 Task: Add item "prioritize" to checklist "Backlog"
Action: Mouse moved to (1191, 101)
Screenshot: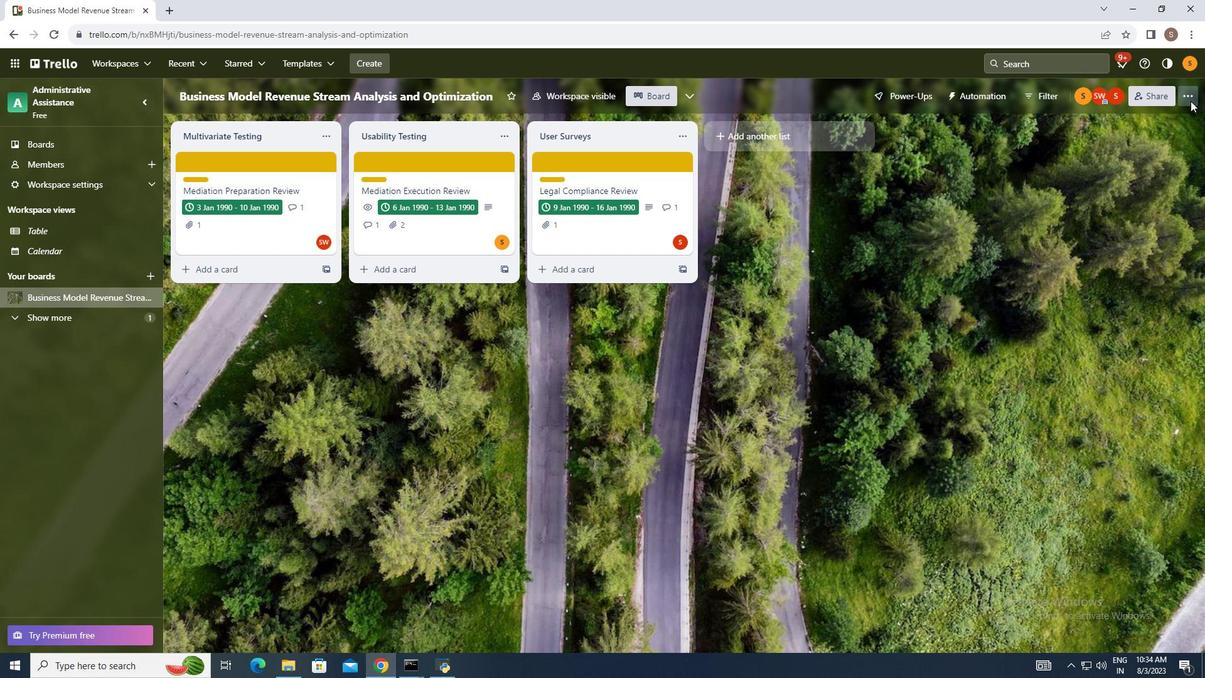 
Action: Mouse pressed left at (1191, 101)
Screenshot: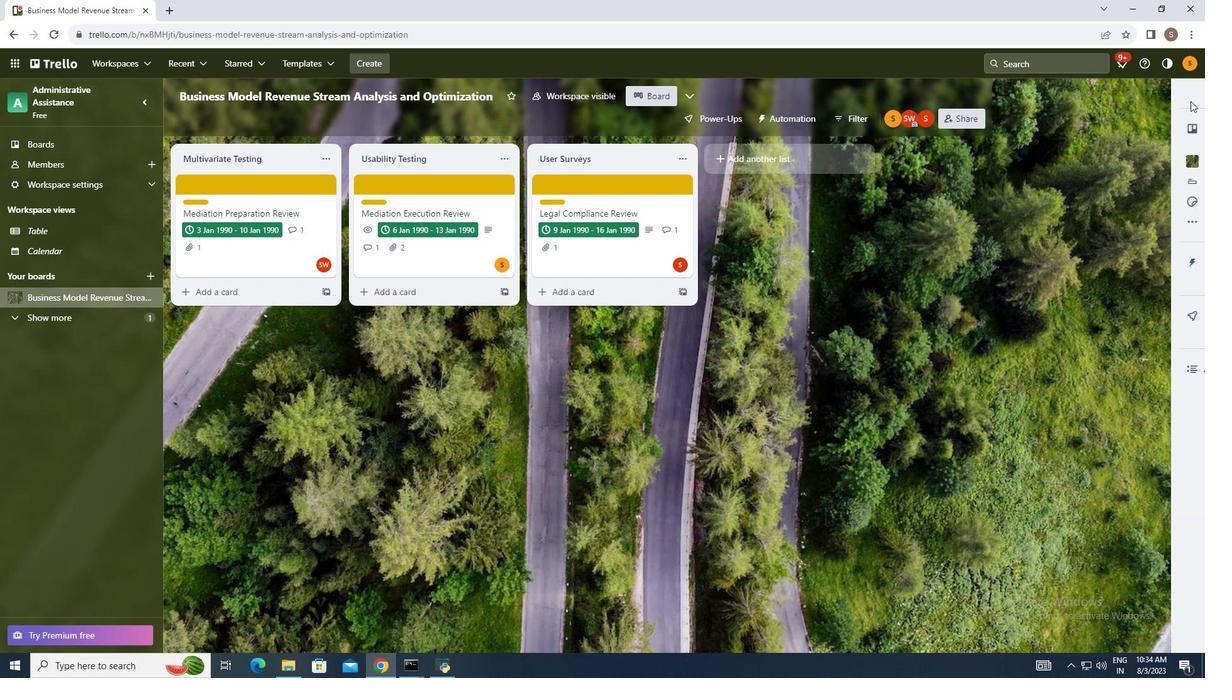 
Action: Mouse moved to (1077, 270)
Screenshot: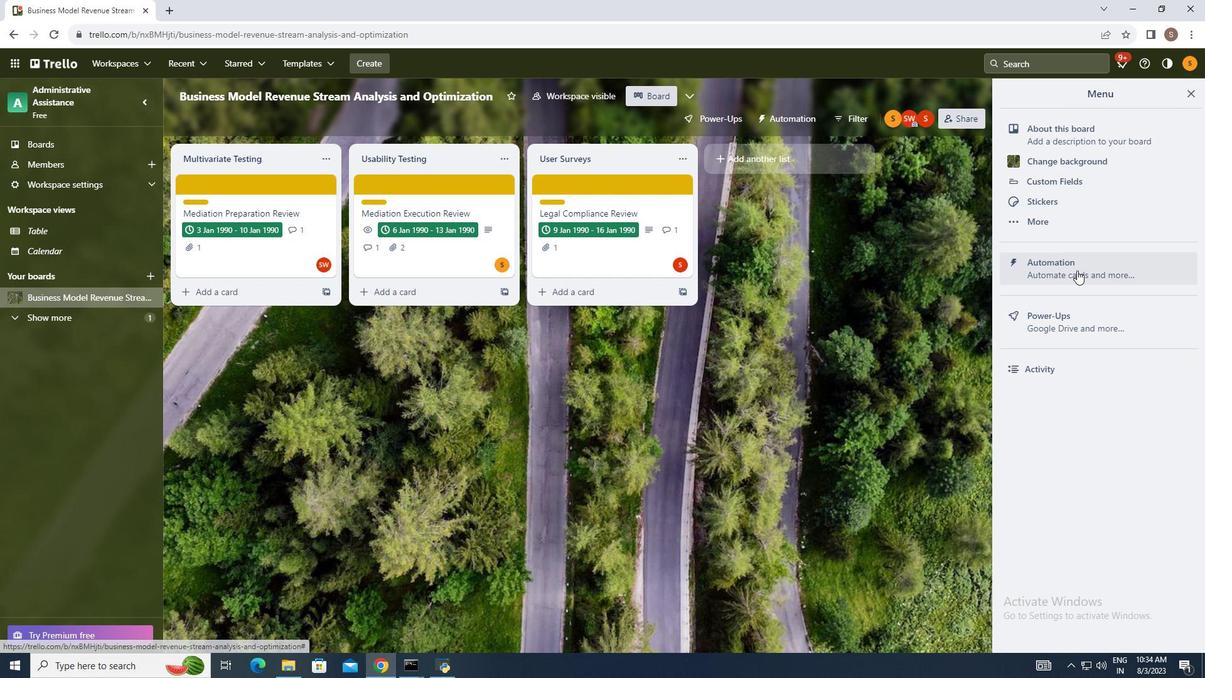 
Action: Mouse pressed left at (1077, 270)
Screenshot: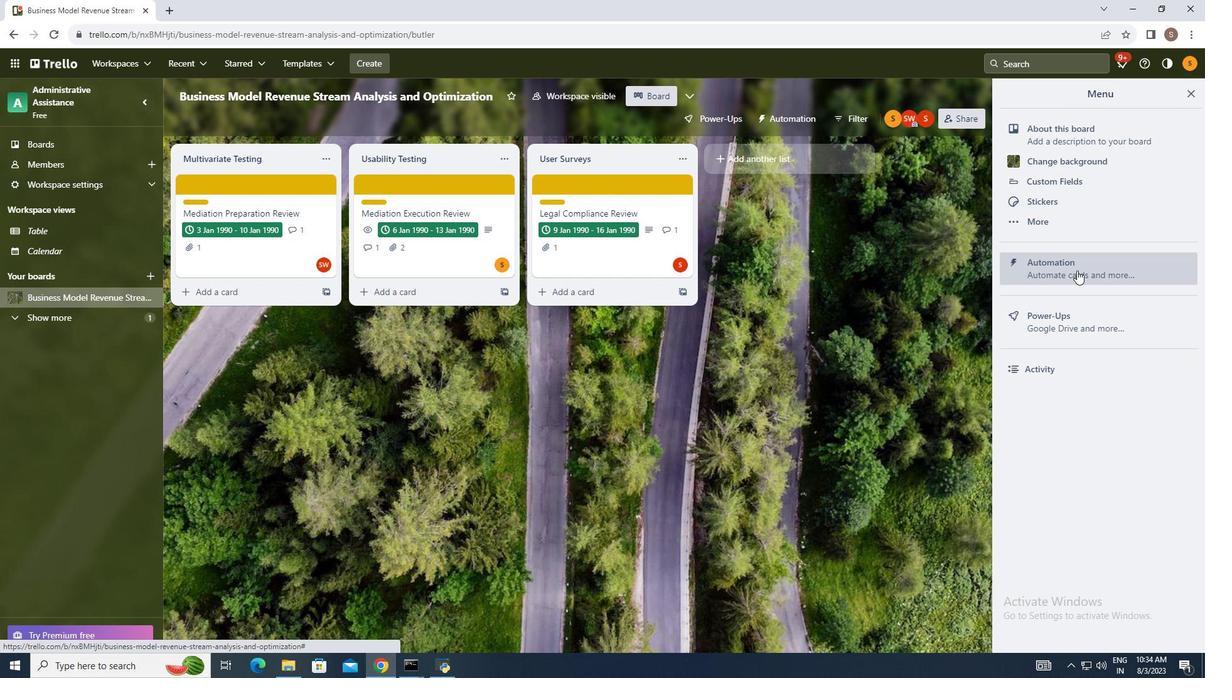 
Action: Mouse moved to (217, 325)
Screenshot: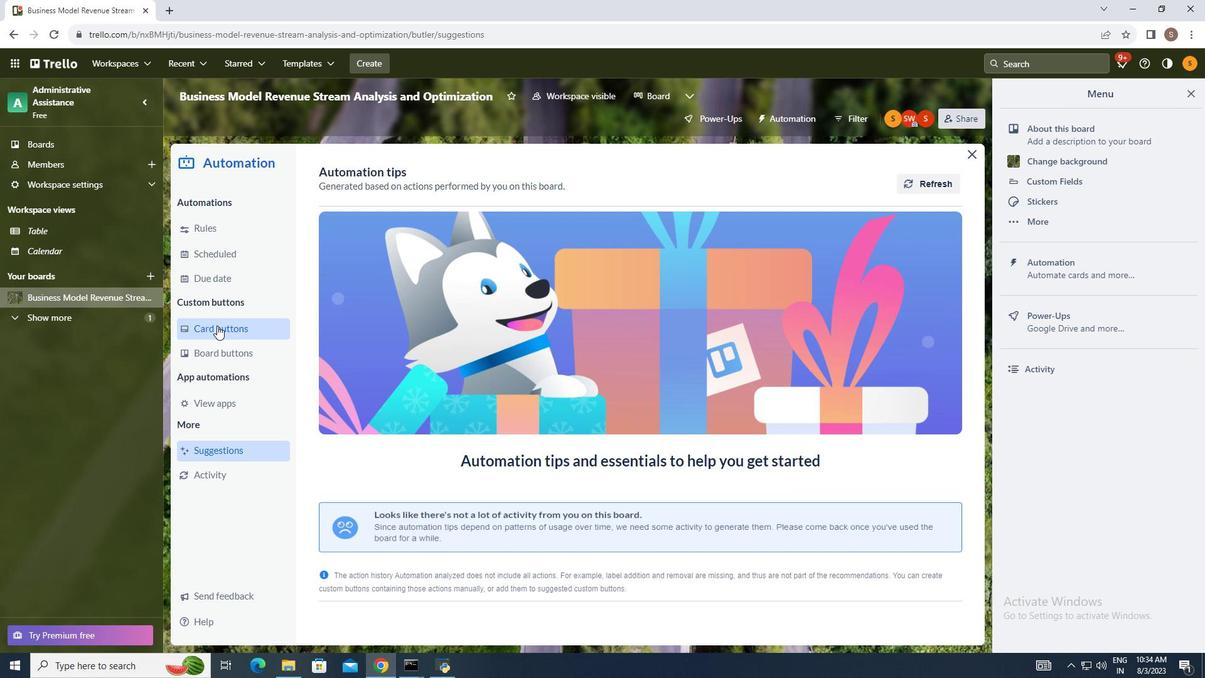 
Action: Mouse pressed left at (217, 325)
Screenshot: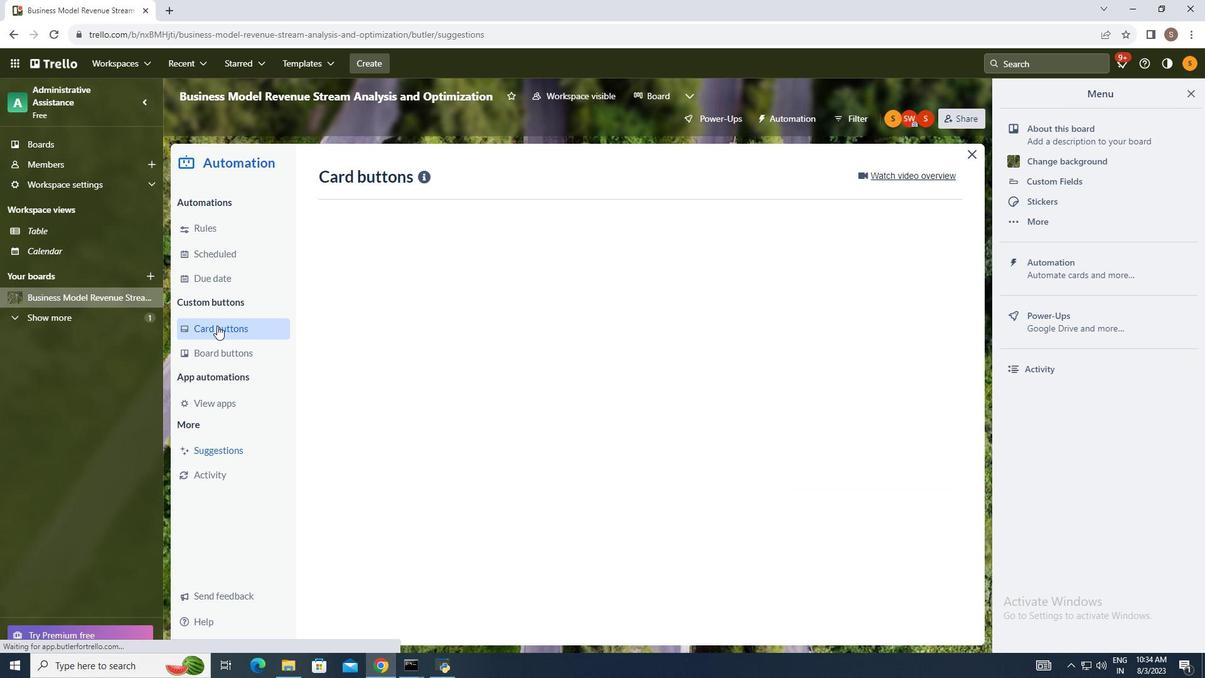 
Action: Mouse moved to (909, 175)
Screenshot: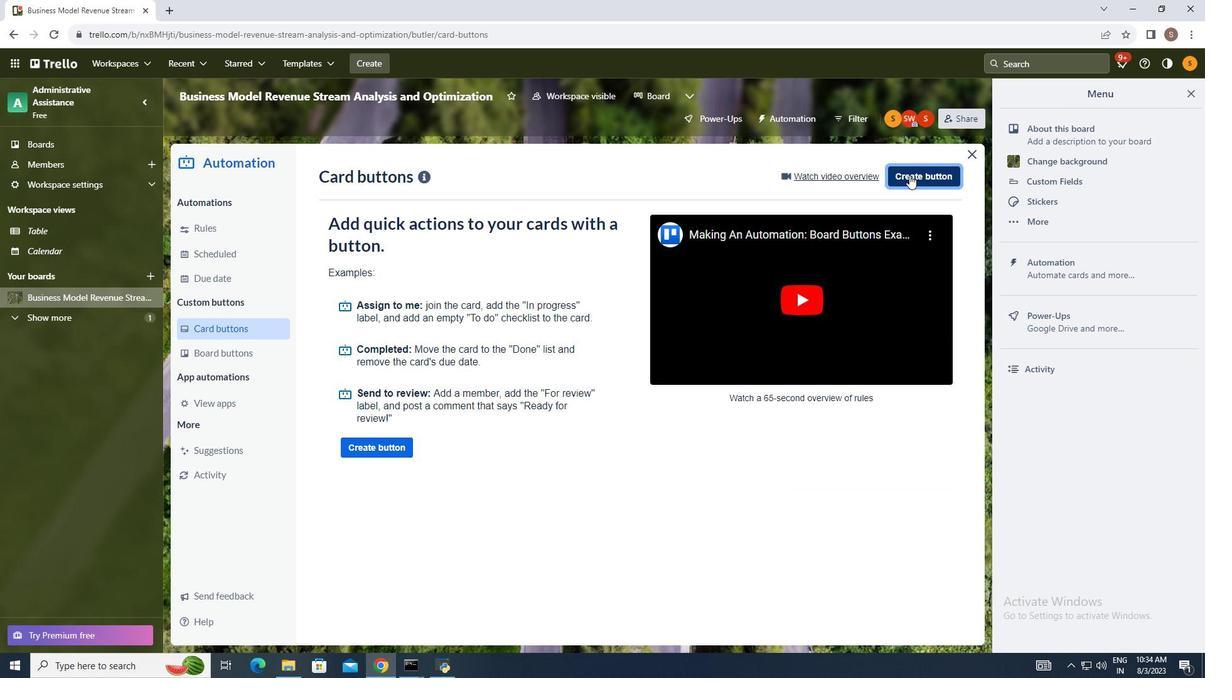 
Action: Mouse pressed left at (909, 175)
Screenshot: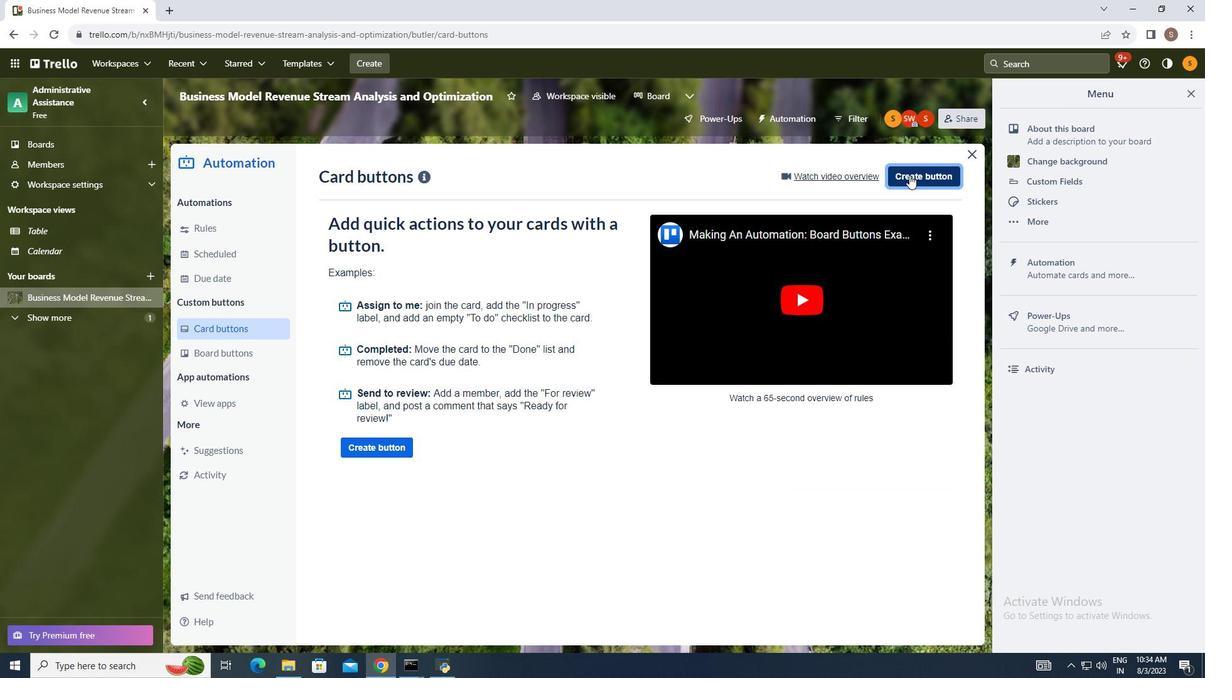 
Action: Mouse moved to (577, 356)
Screenshot: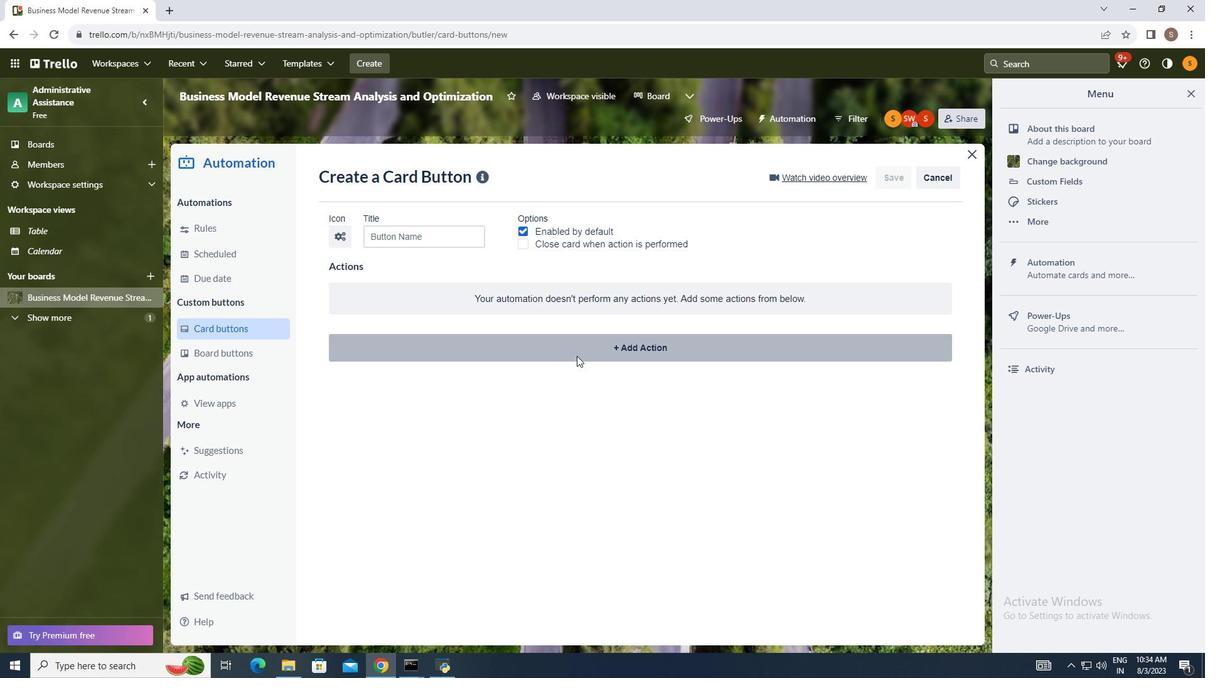 
Action: Mouse pressed left at (577, 356)
Screenshot: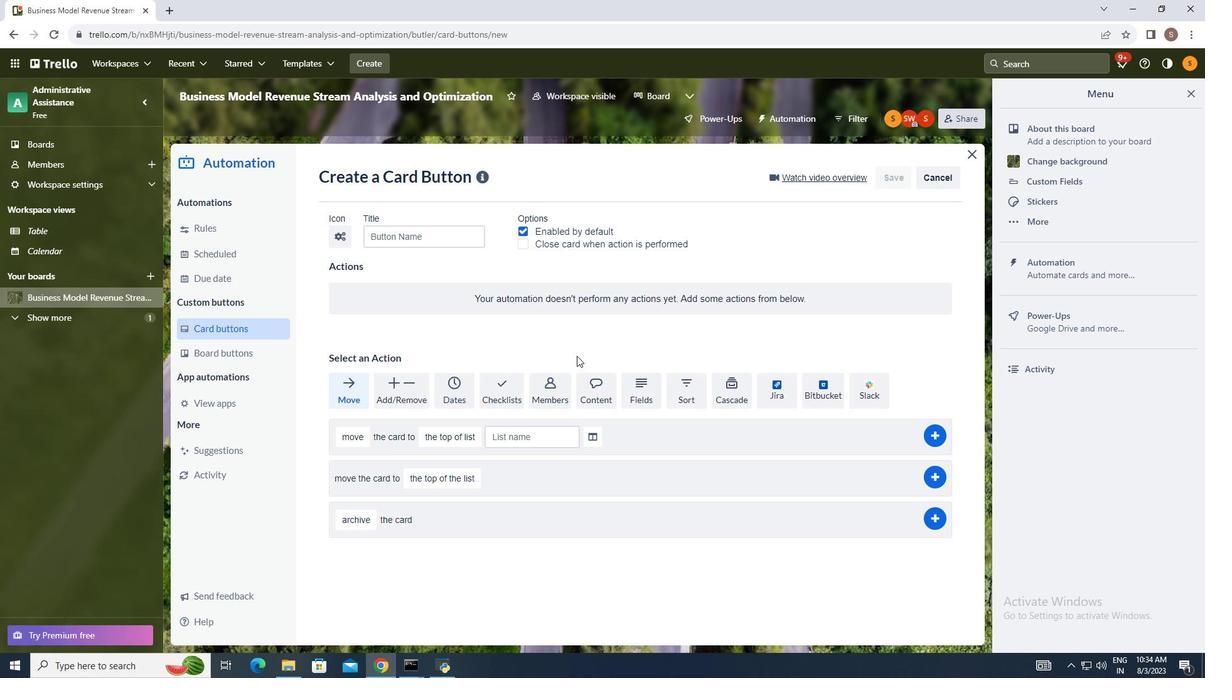 
Action: Mouse moved to (506, 393)
Screenshot: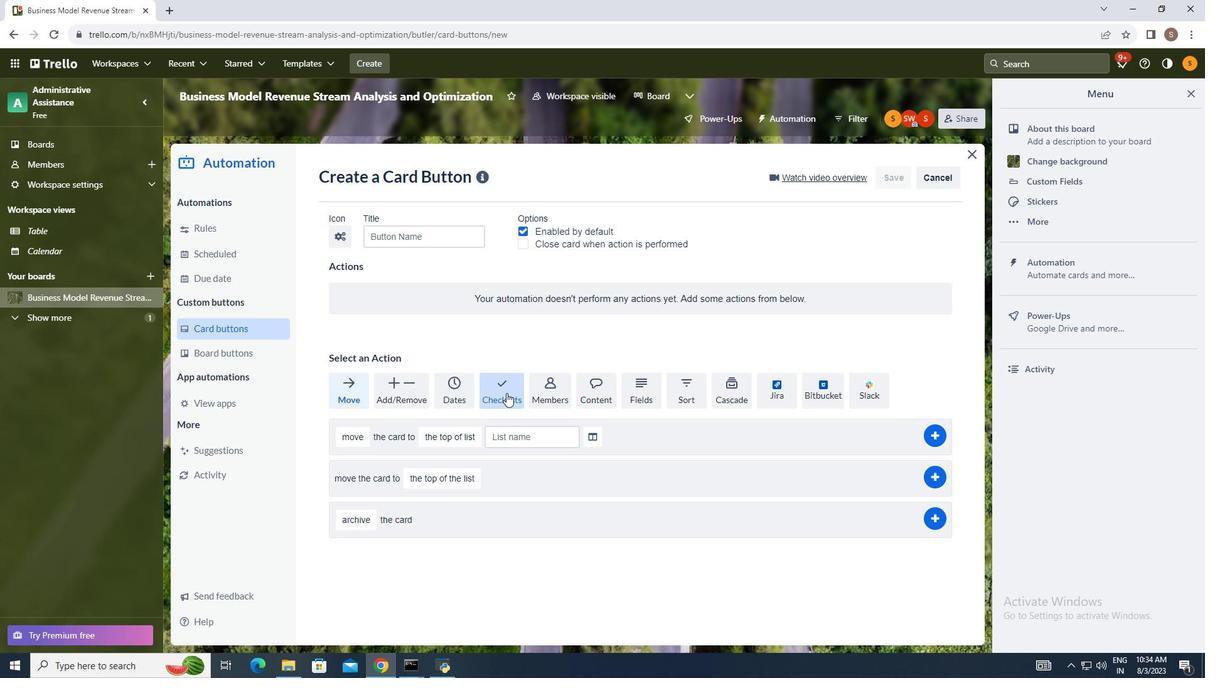 
Action: Mouse pressed left at (506, 393)
Screenshot: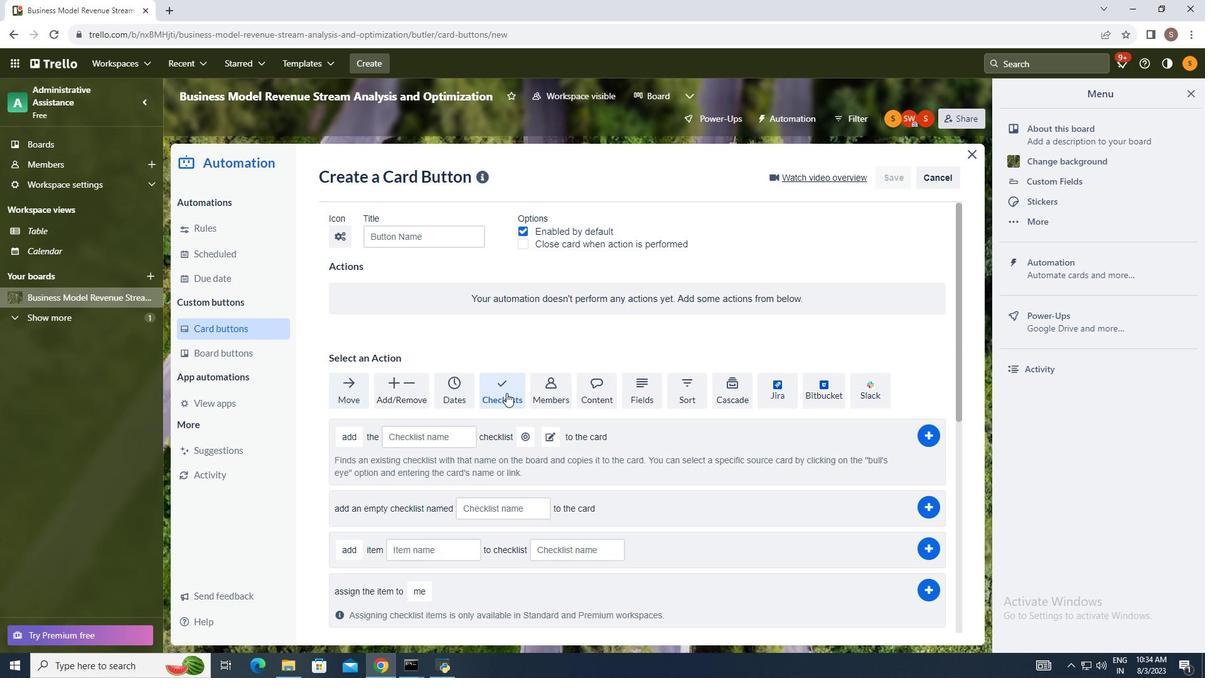 
Action: Mouse moved to (365, 502)
Screenshot: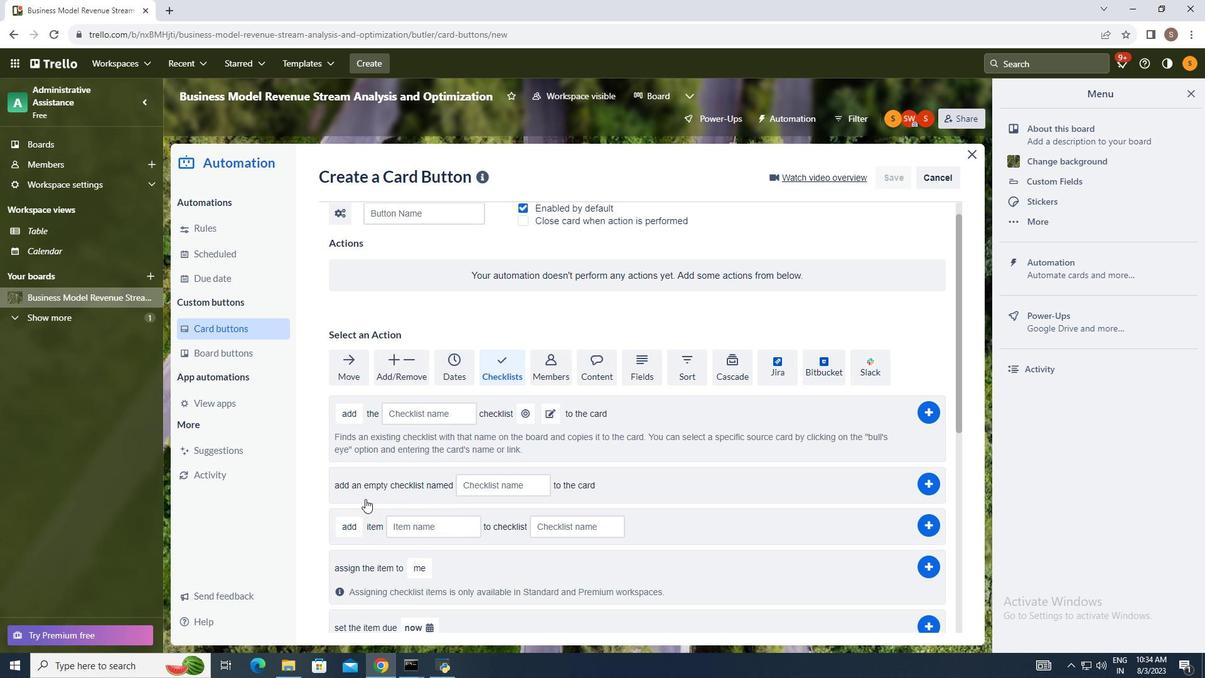 
Action: Mouse scrolled (365, 502) with delta (0, 0)
Screenshot: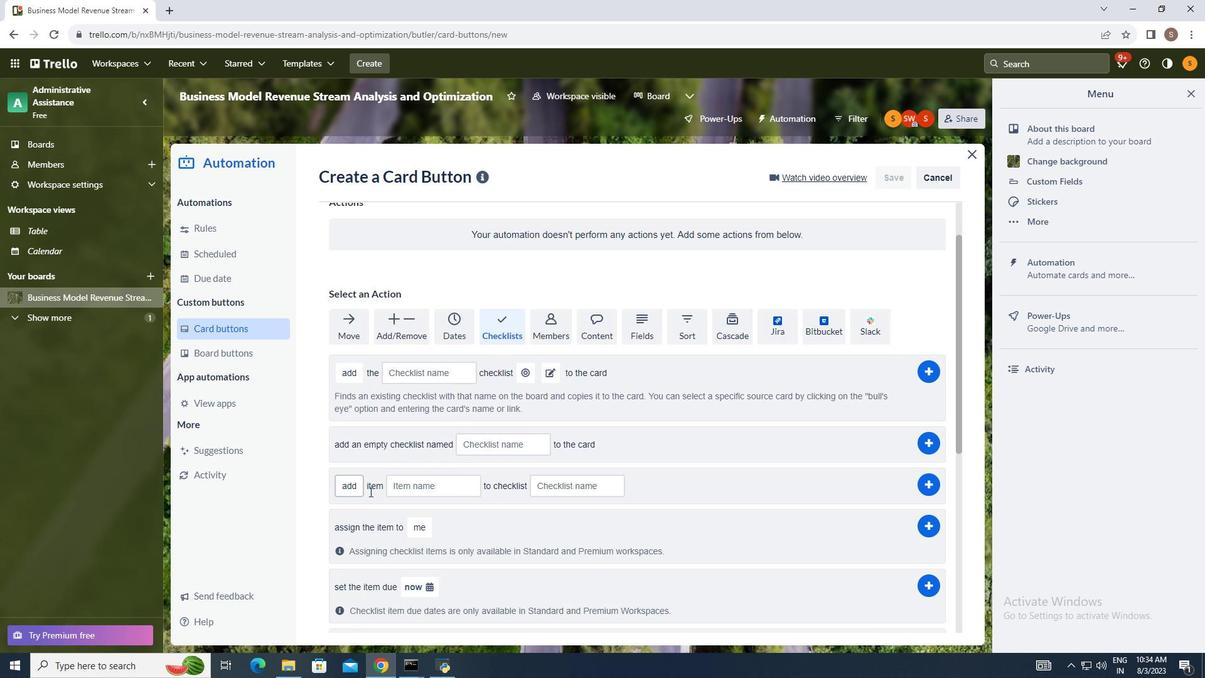 
Action: Mouse scrolled (365, 503) with delta (0, 0)
Screenshot: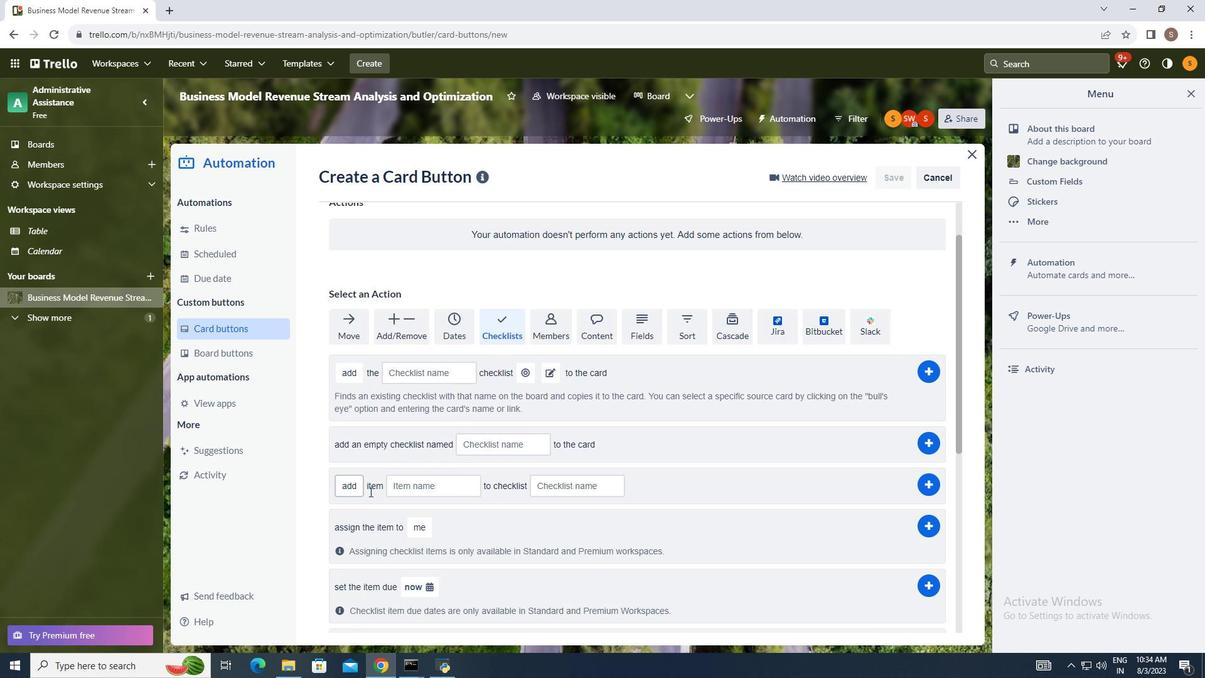 
Action: Mouse moved to (364, 504)
Screenshot: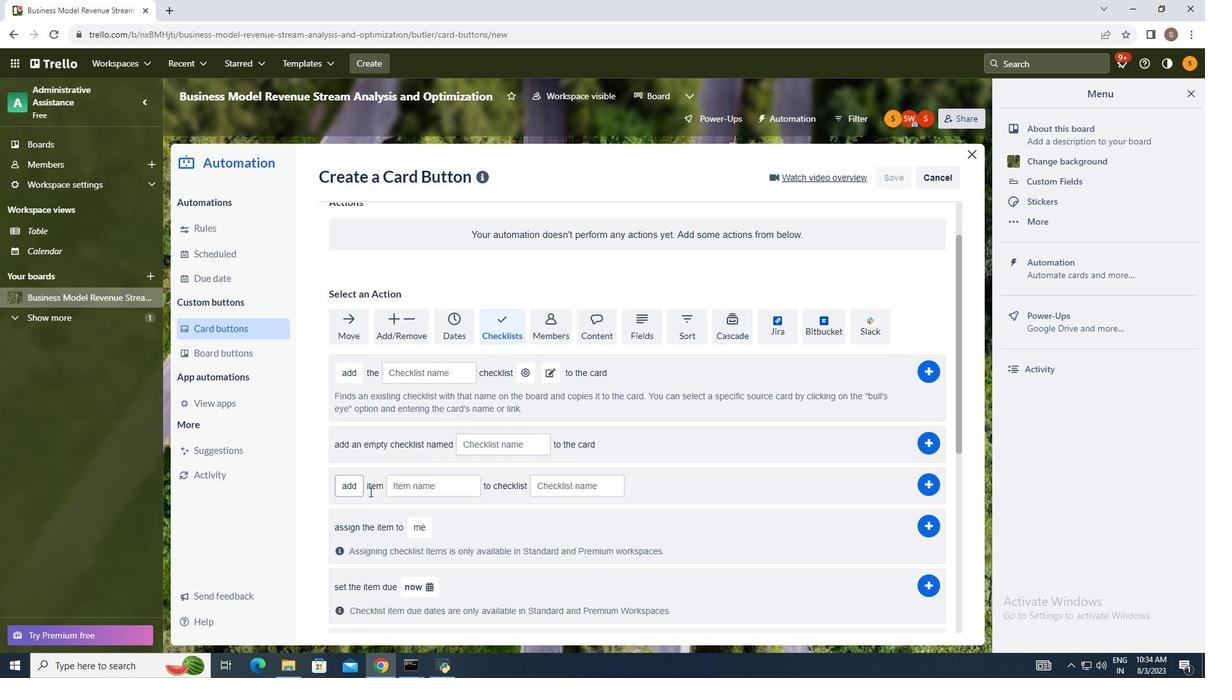 
Action: Mouse scrolled (364, 503) with delta (0, 0)
Screenshot: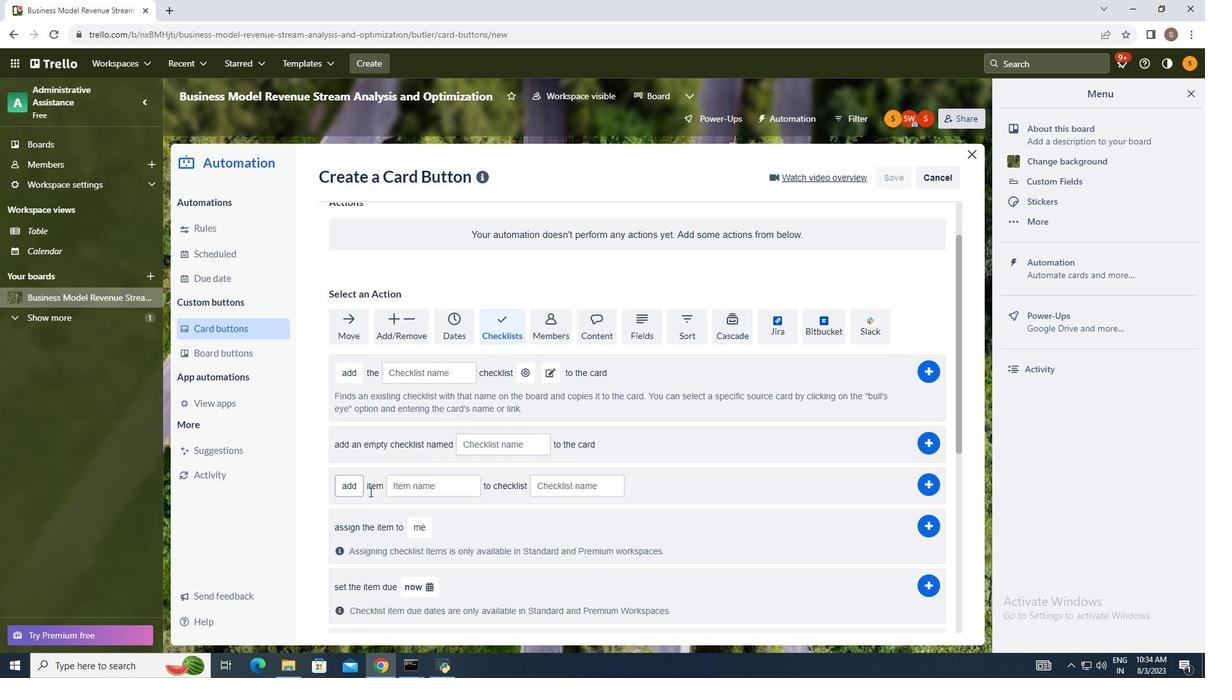 
Action: Mouse moved to (363, 502)
Screenshot: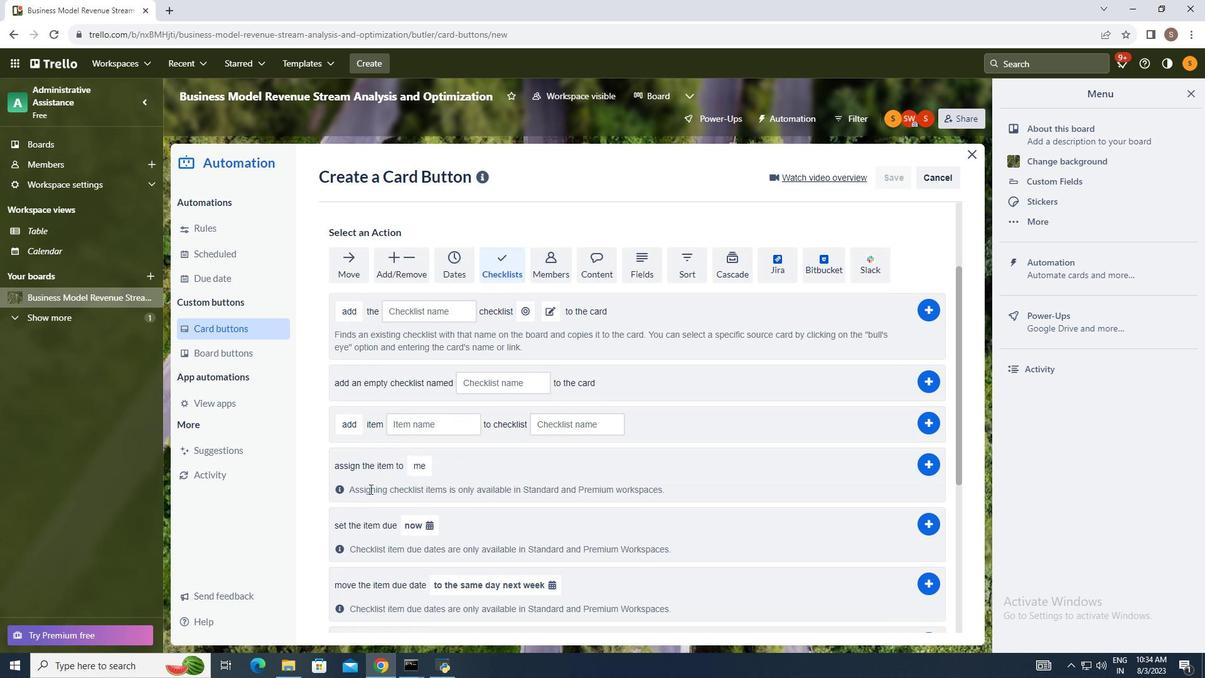 
Action: Mouse scrolled (363, 502) with delta (0, 0)
Screenshot: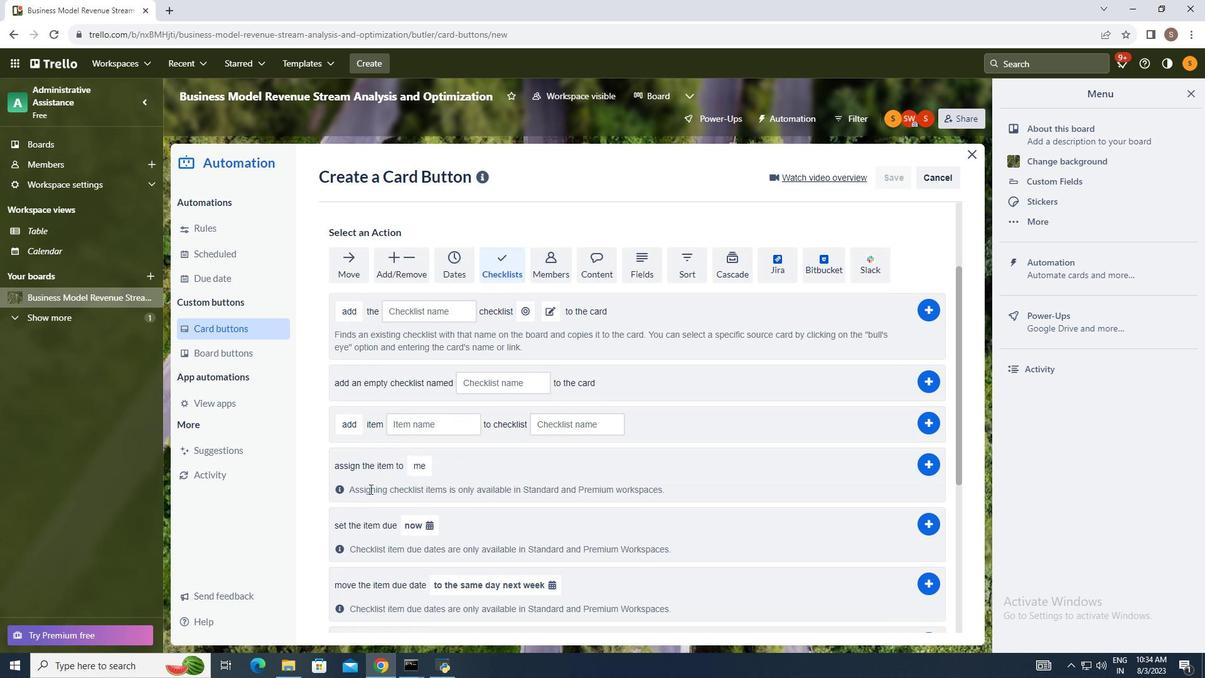 
Action: Mouse moved to (371, 485)
Screenshot: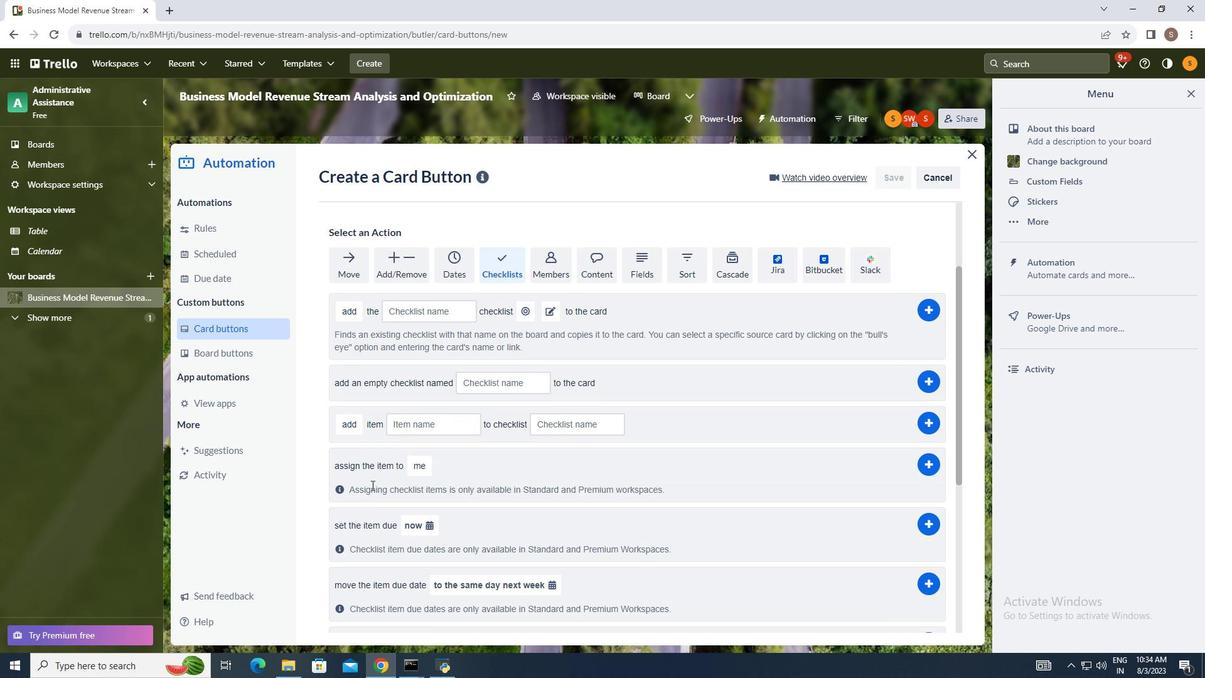 
Action: Mouse scrolled (371, 484) with delta (0, 0)
Screenshot: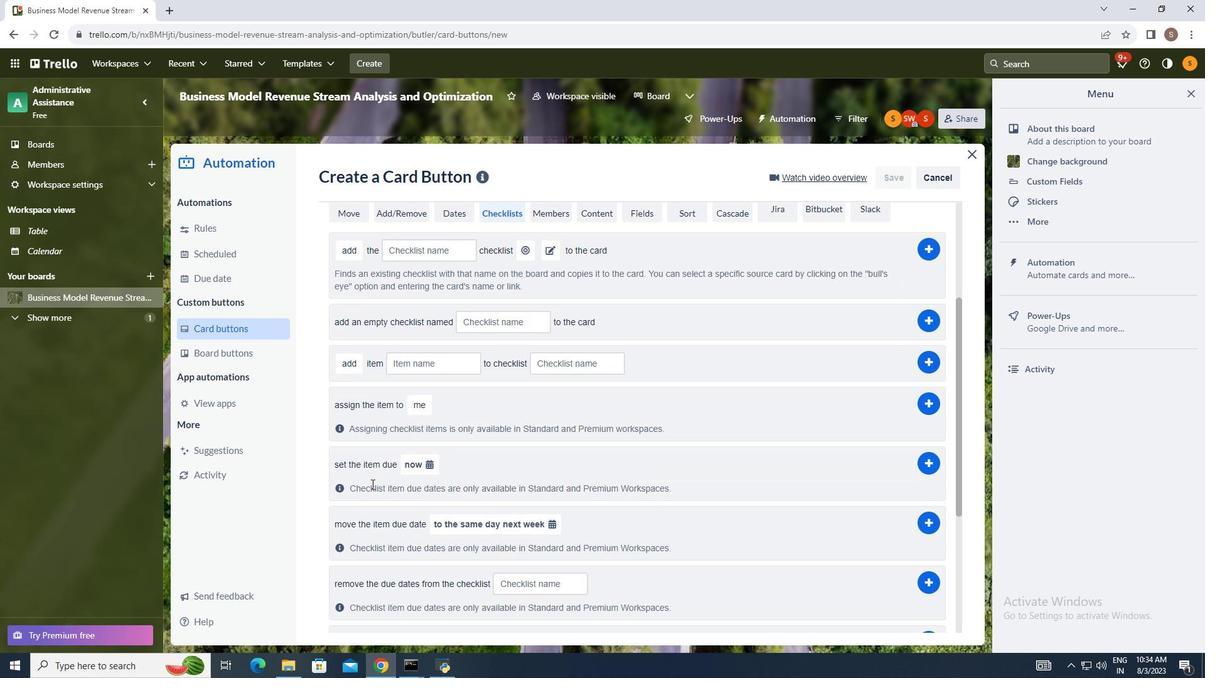 
Action: Mouse moved to (371, 484)
Screenshot: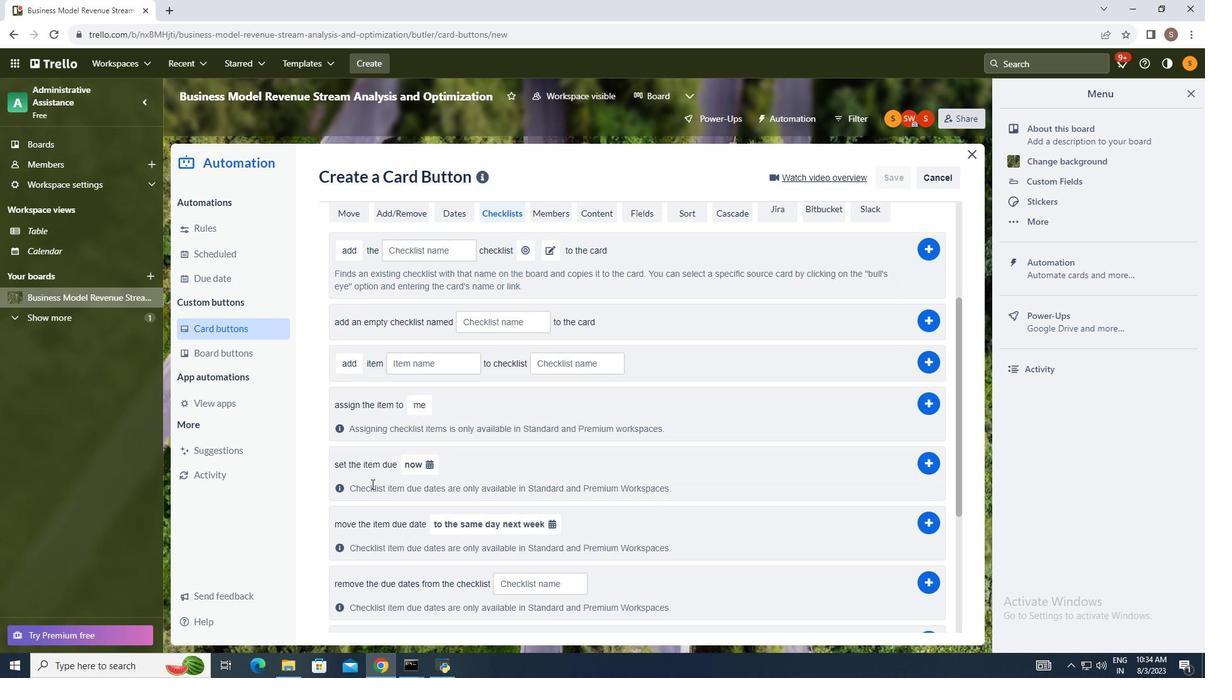 
Action: Mouse scrolled (371, 485) with delta (0, 0)
Screenshot: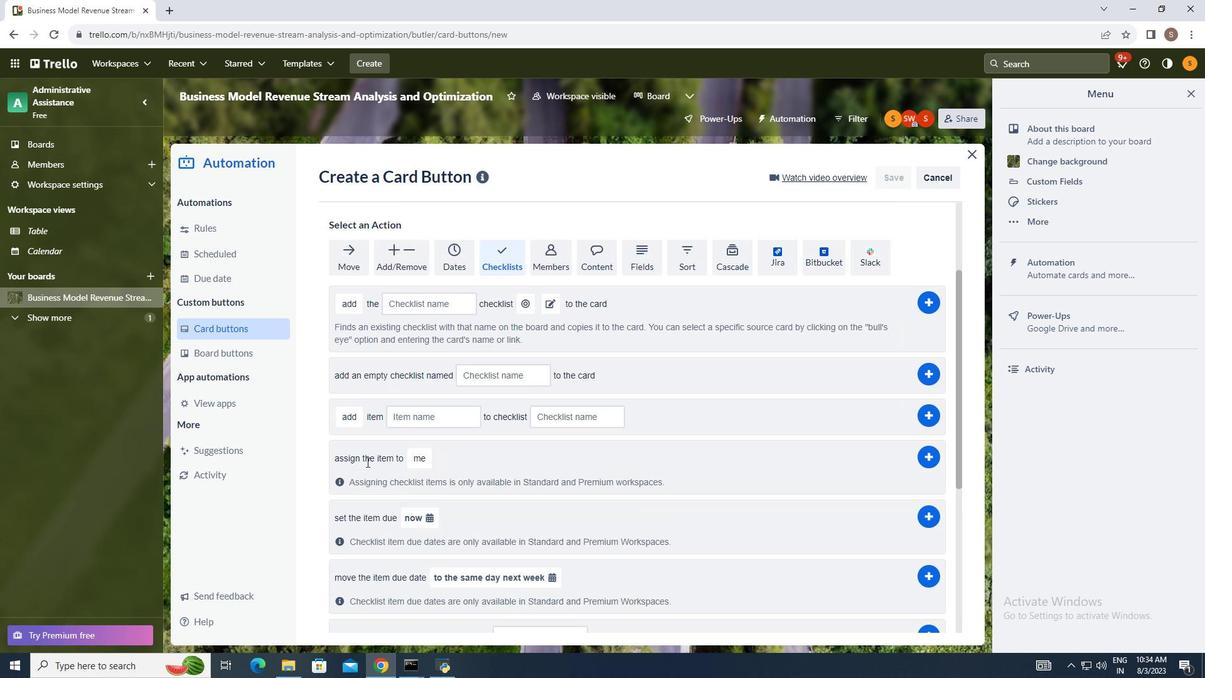 
Action: Mouse moved to (344, 417)
Screenshot: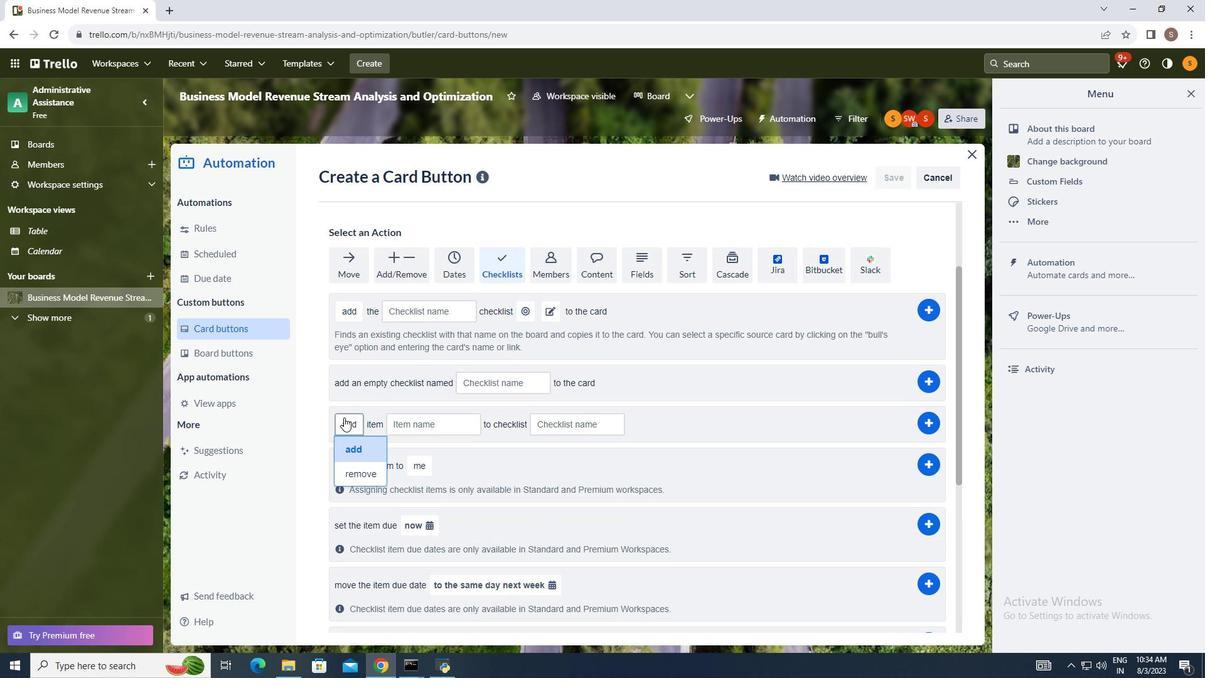 
Action: Mouse pressed left at (344, 417)
Screenshot: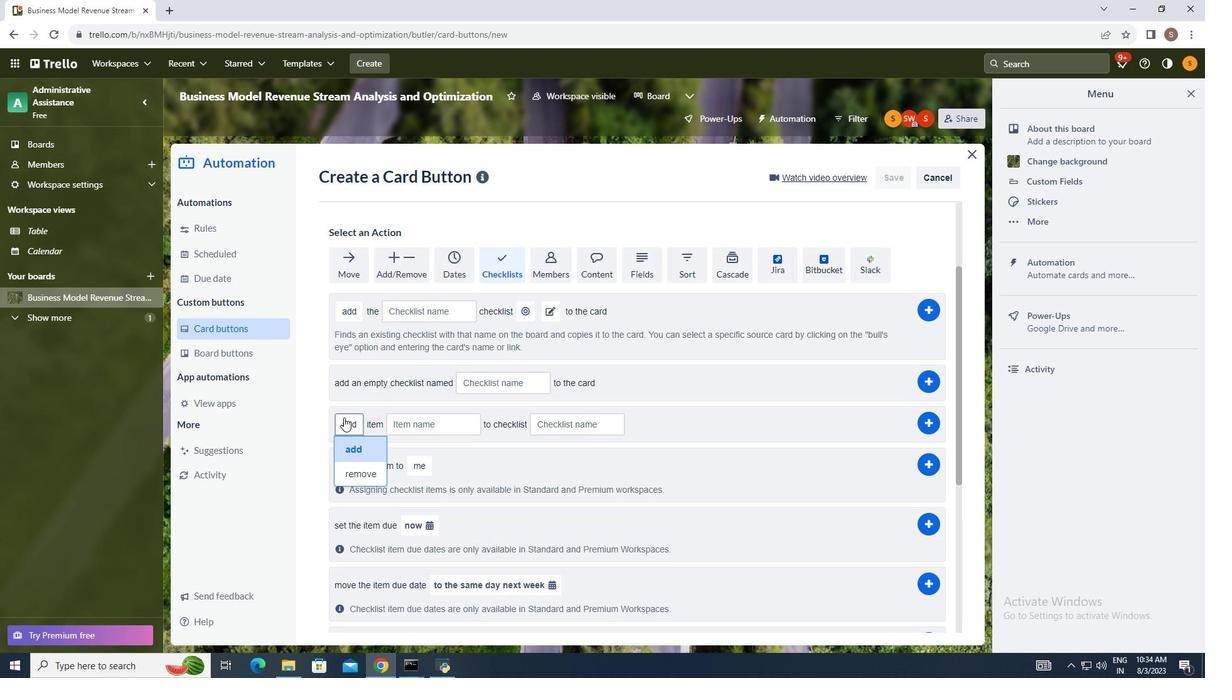 
Action: Mouse moved to (351, 441)
Screenshot: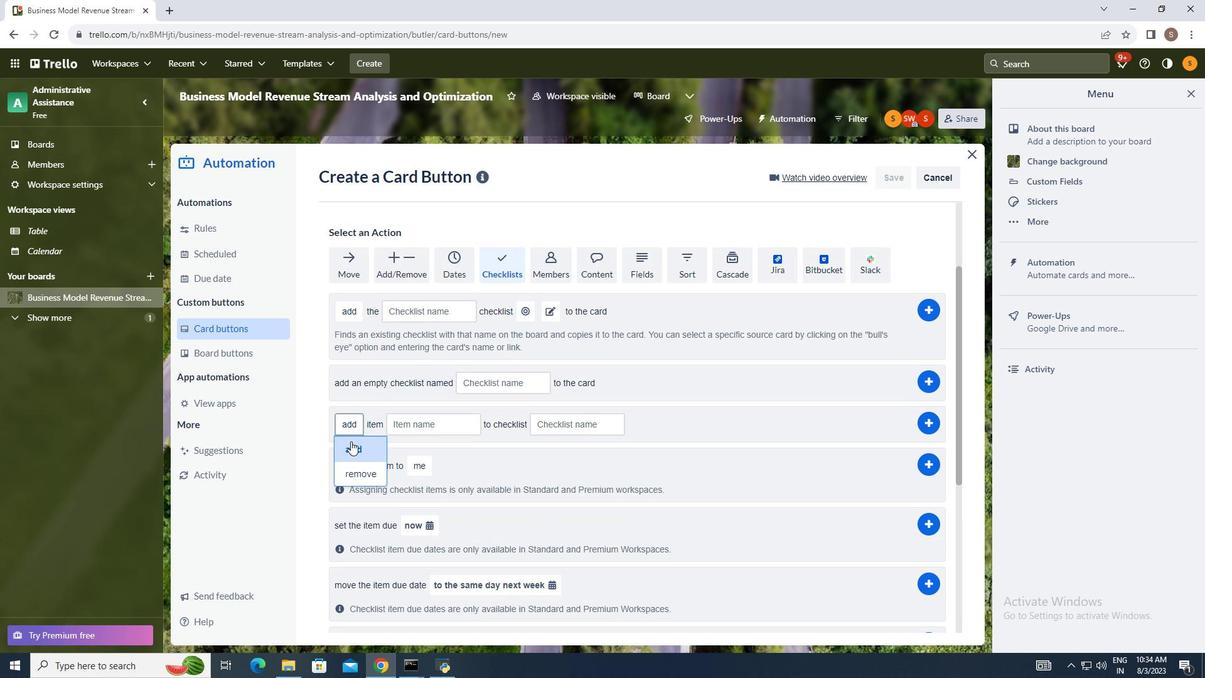 
Action: Mouse pressed left at (351, 441)
Screenshot: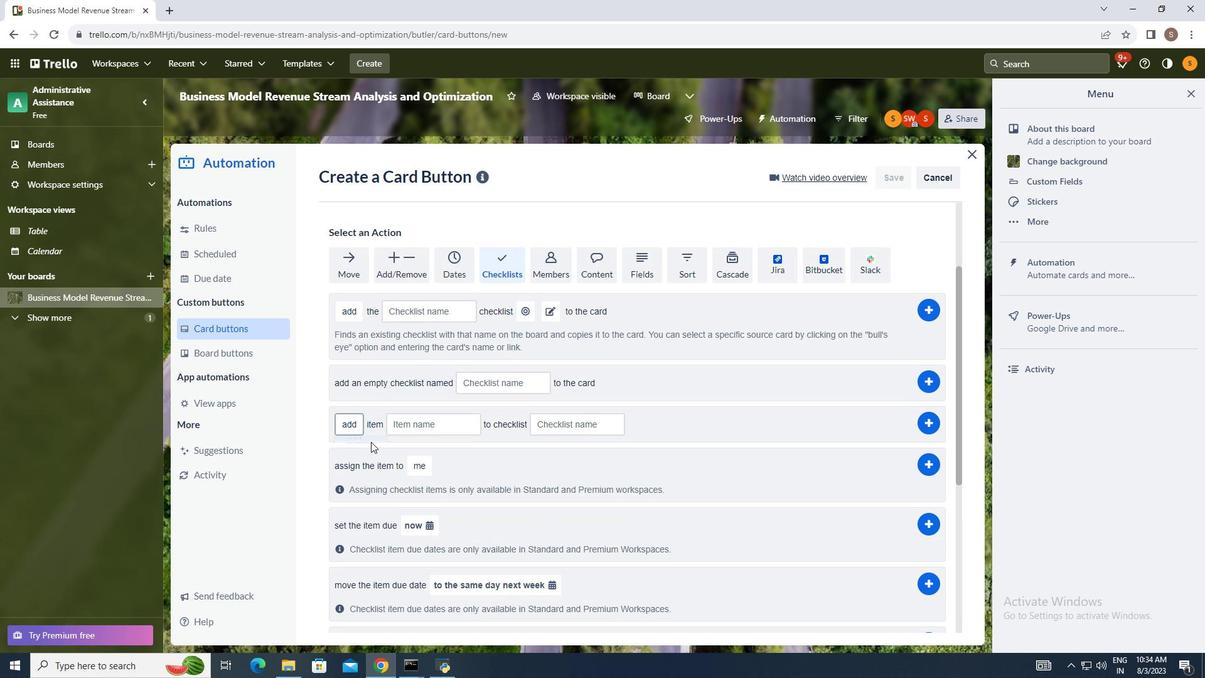 
Action: Mouse moved to (420, 426)
Screenshot: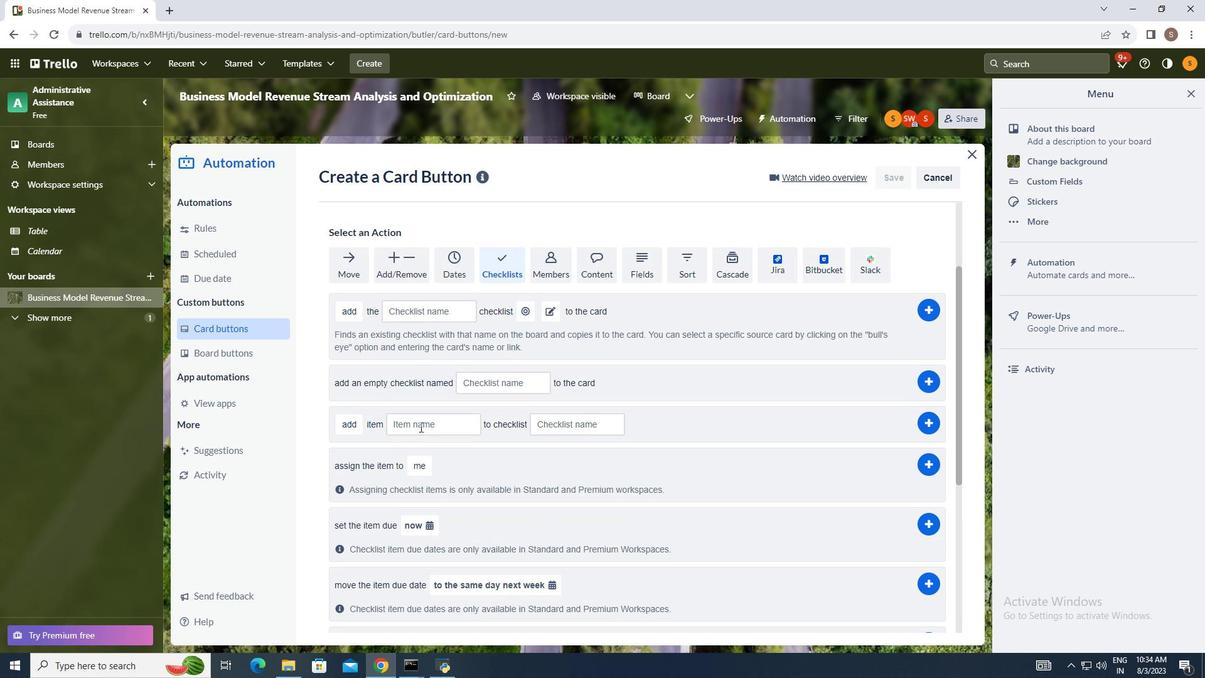 
Action: Mouse pressed left at (420, 426)
Screenshot: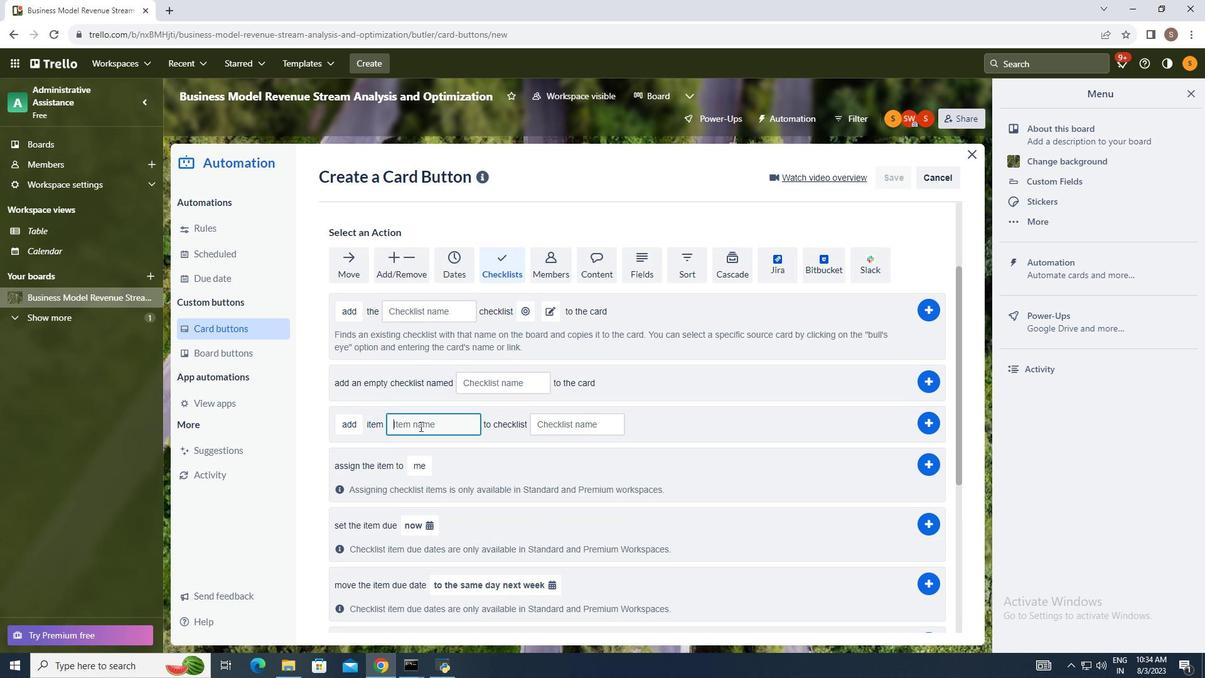 
Action: Mouse moved to (391, 396)
Screenshot: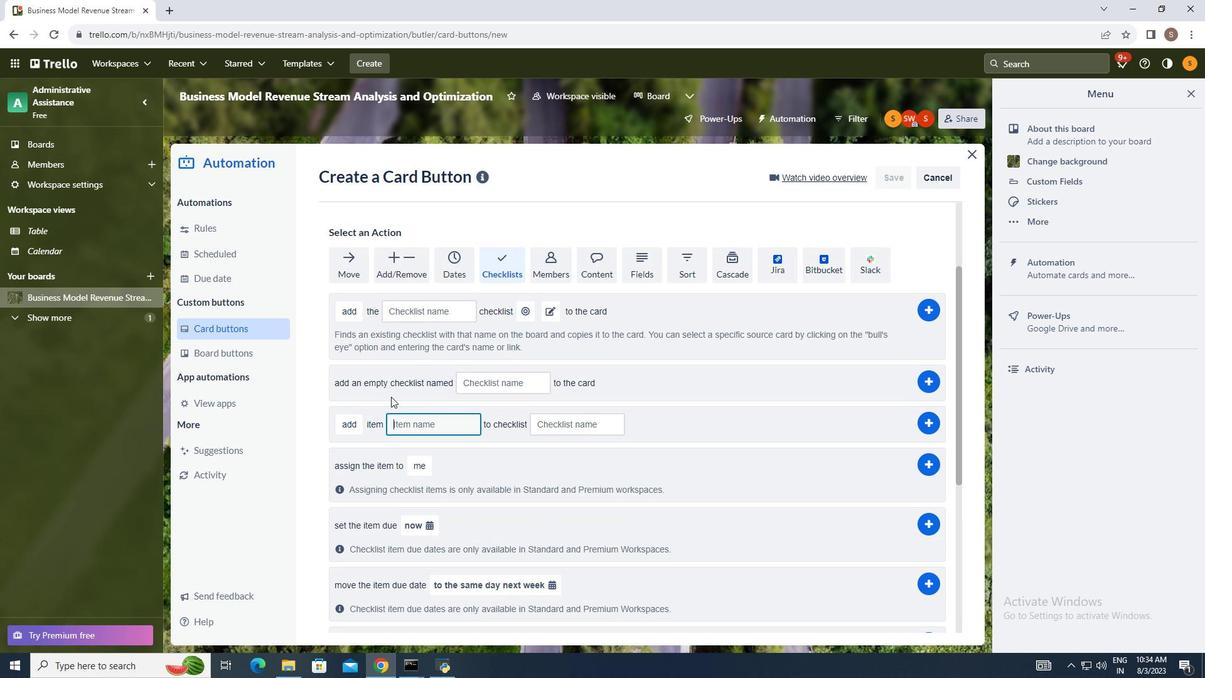 
Action: Key pressed prioritize
Screenshot: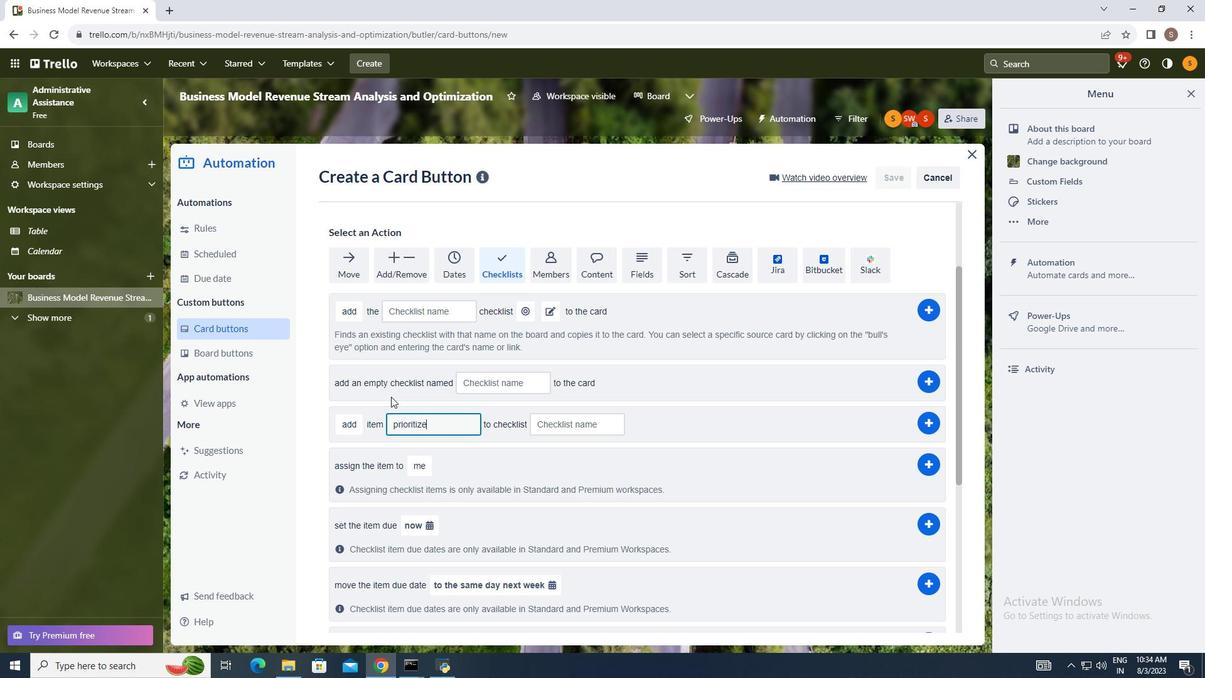 
Action: Mouse moved to (571, 426)
Screenshot: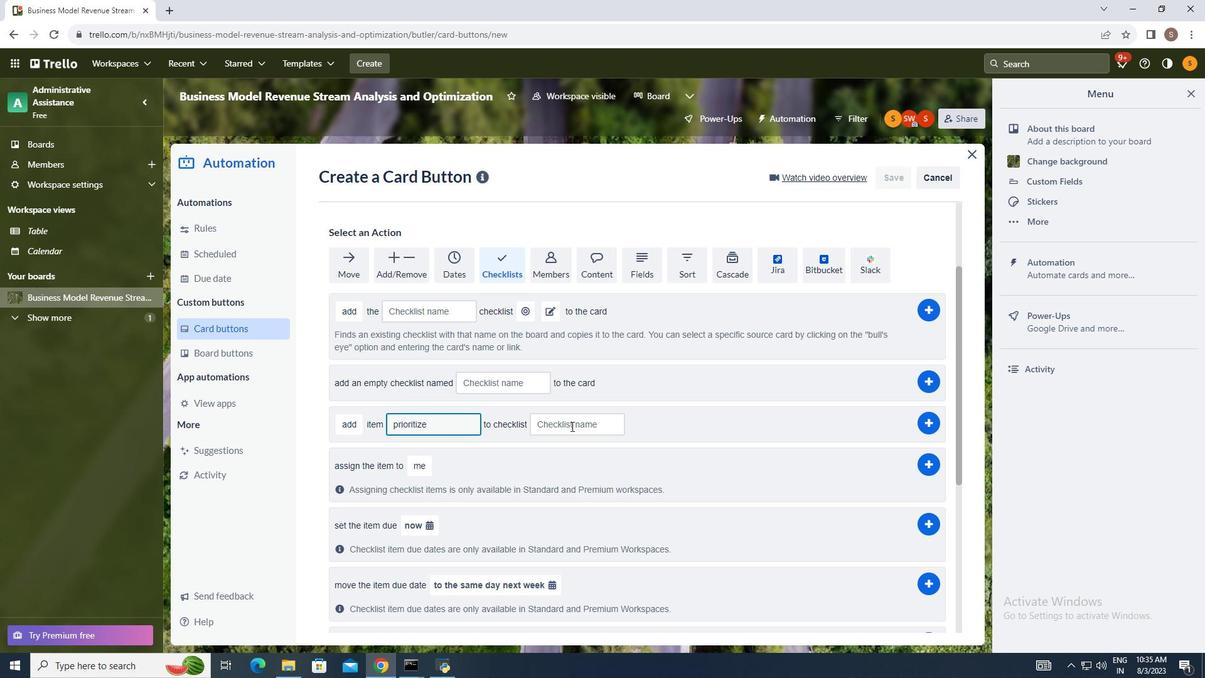 
Action: Mouse pressed left at (571, 426)
Screenshot: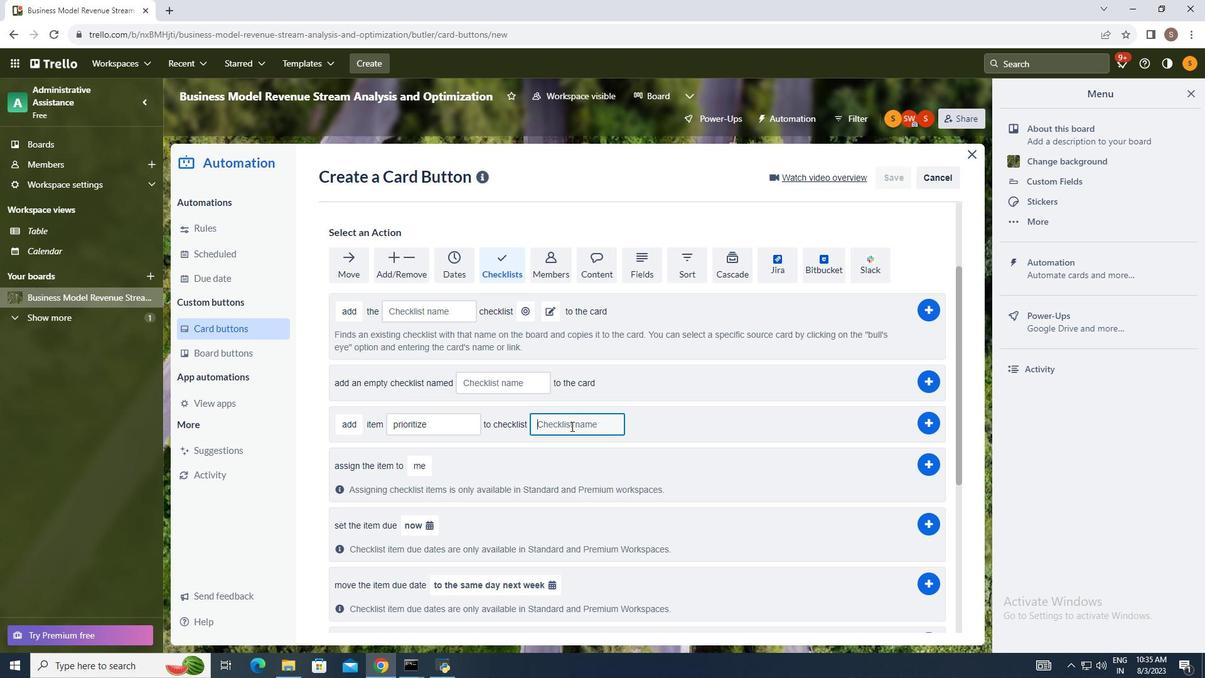 
Action: Mouse moved to (651, 430)
Screenshot: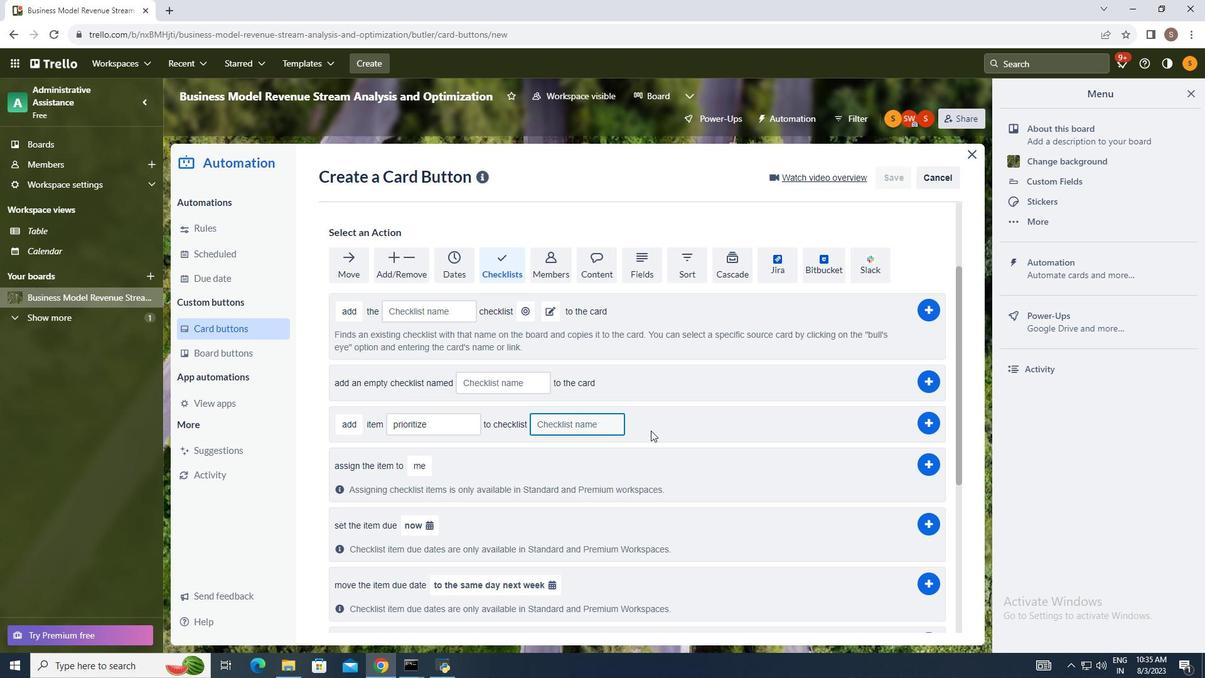 
Action: Key pressed <Key.shift_r>Backlog
Screenshot: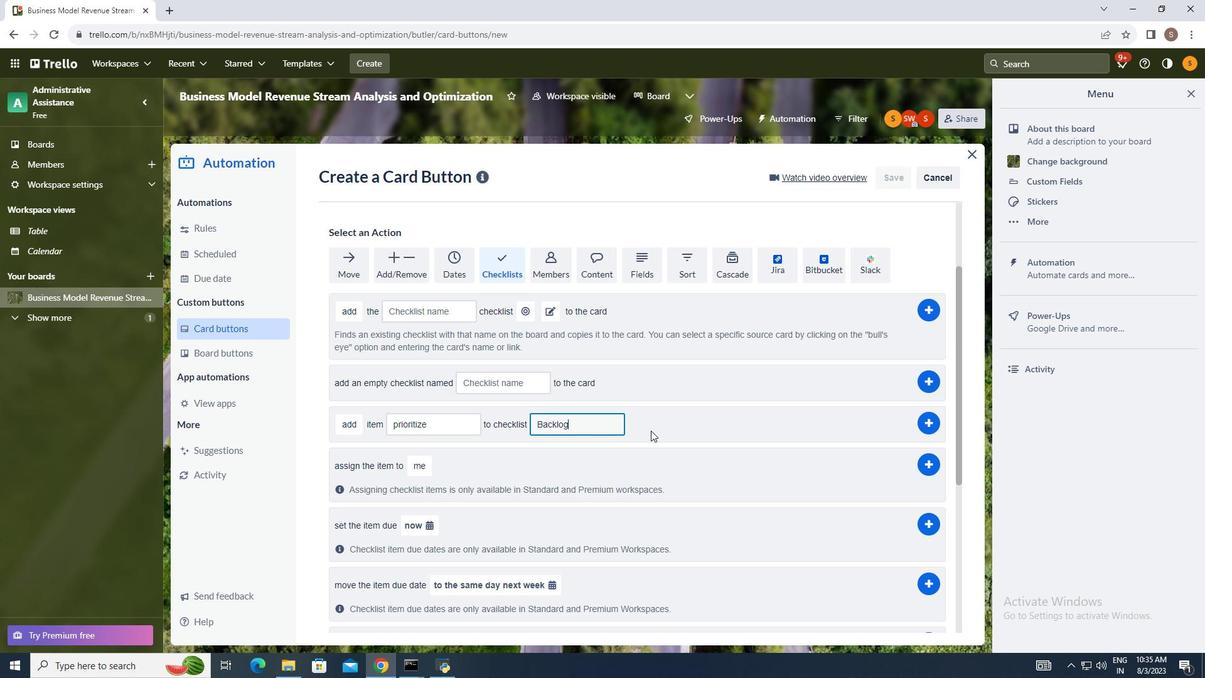 
Action: Mouse moved to (931, 428)
Screenshot: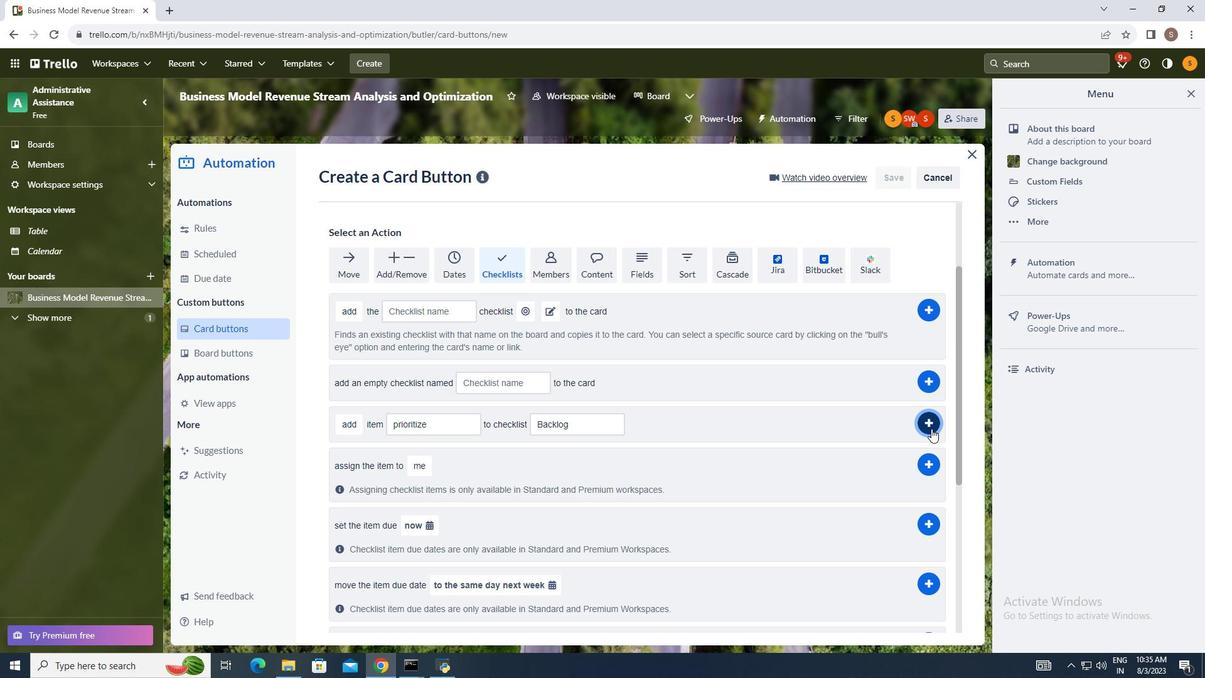 
Action: Mouse pressed left at (931, 428)
Screenshot: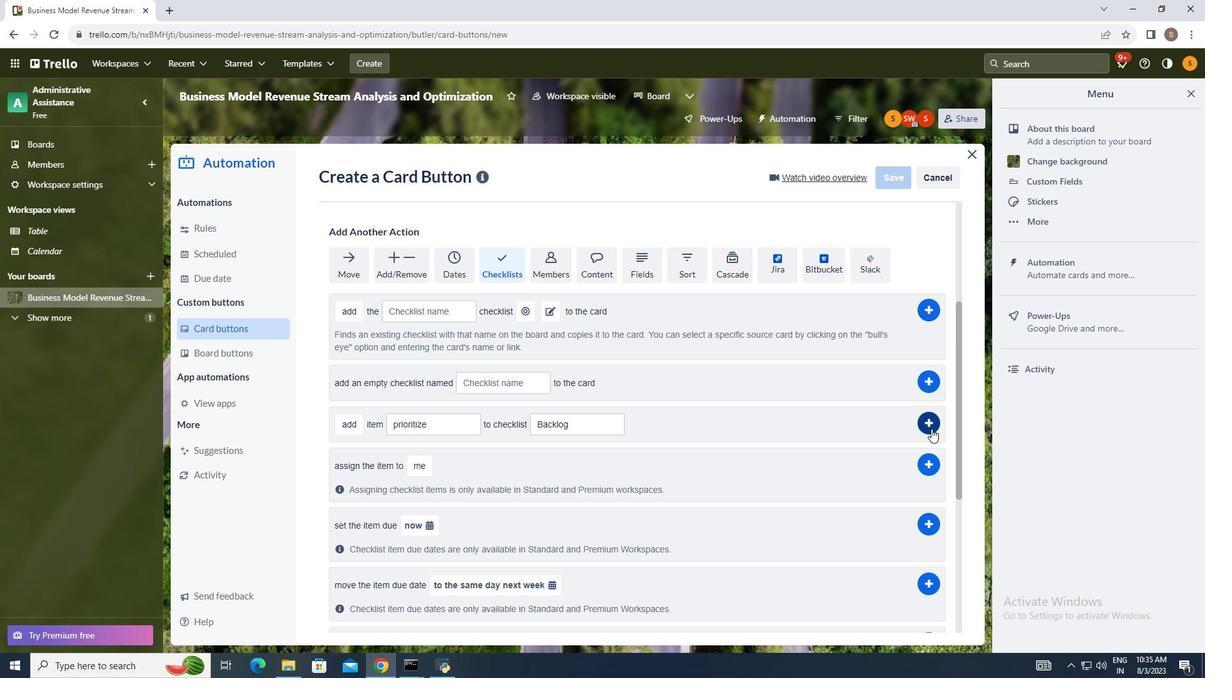 
Action: Mouse moved to (995, 443)
Screenshot: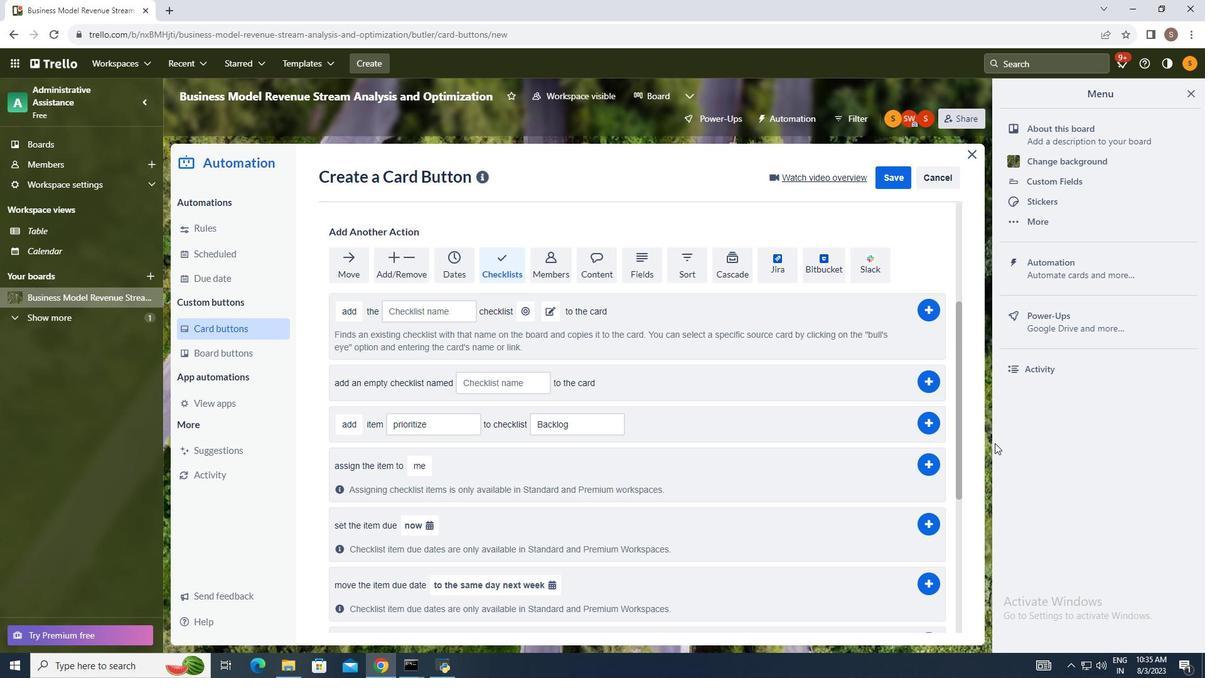 
